 Task: Access the promoted search terms.
Action: Mouse moved to (1050, 72)
Screenshot: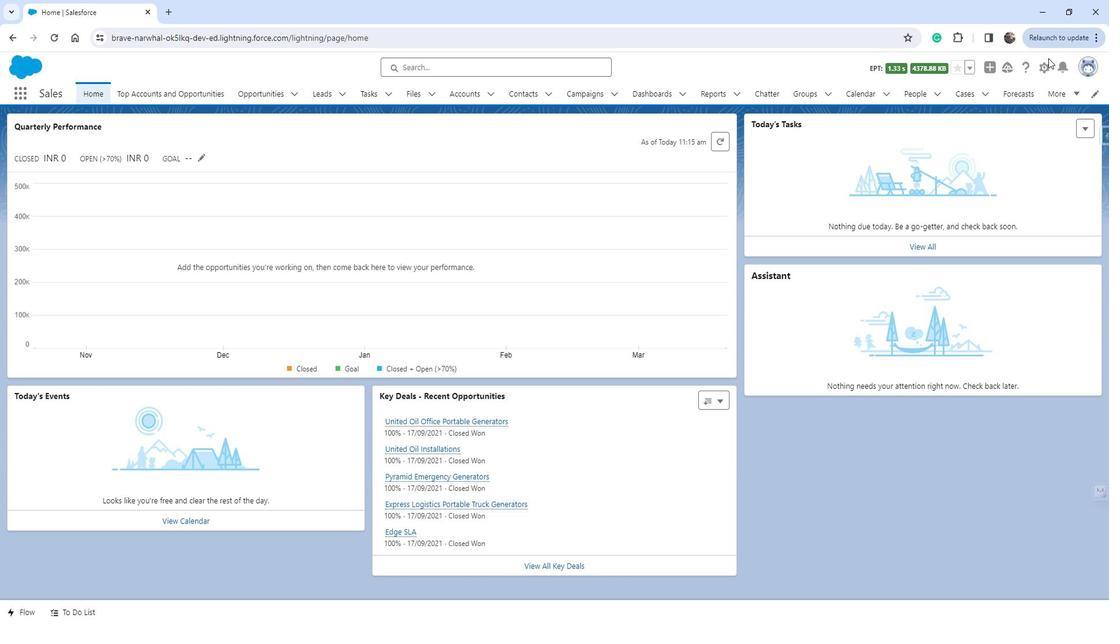 
Action: Mouse pressed left at (1050, 72)
Screenshot: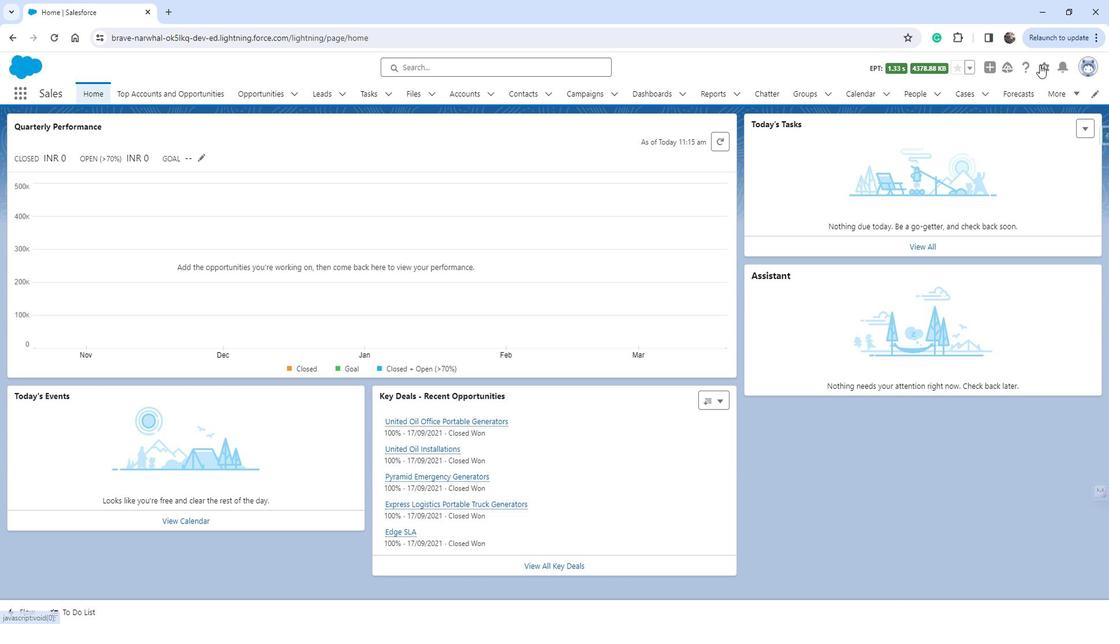 
Action: Mouse moved to (1004, 108)
Screenshot: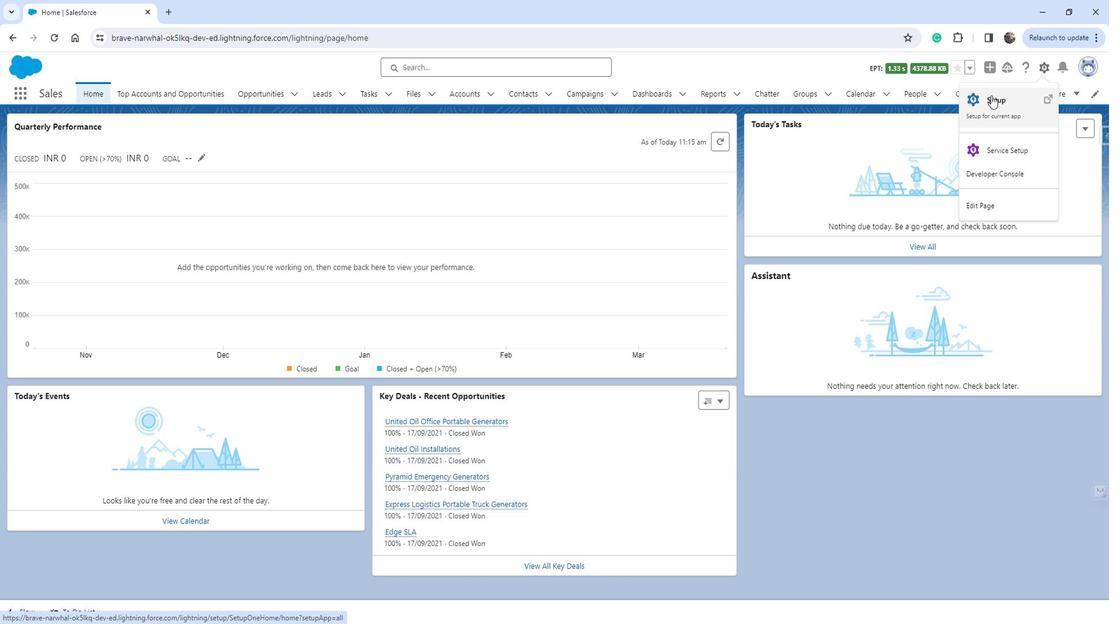 
Action: Mouse pressed left at (1004, 108)
Screenshot: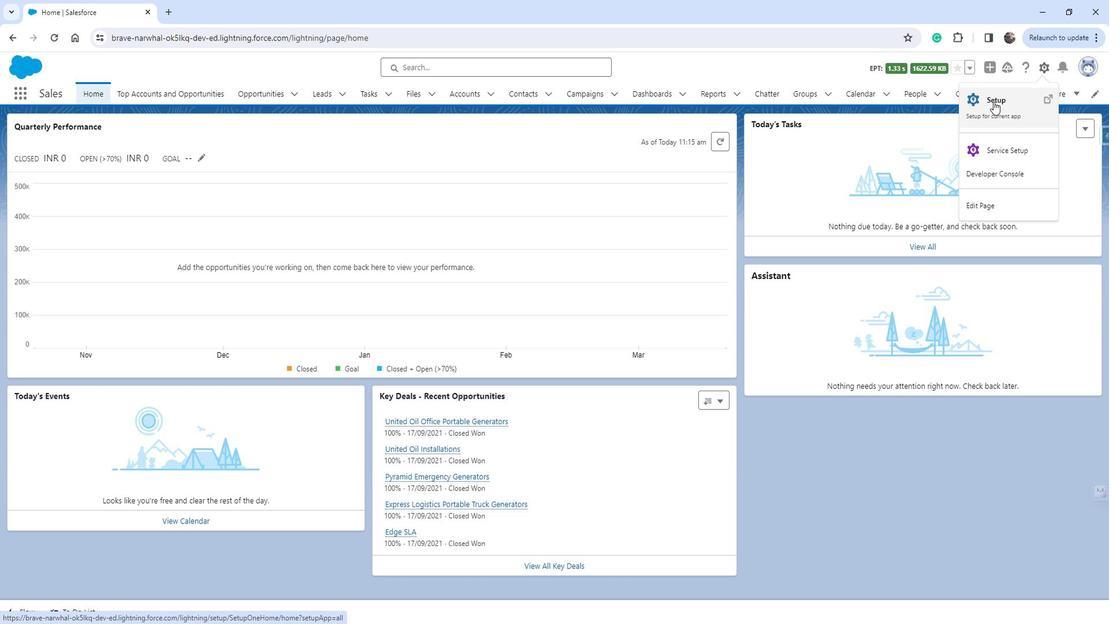 
Action: Mouse moved to (69, 417)
Screenshot: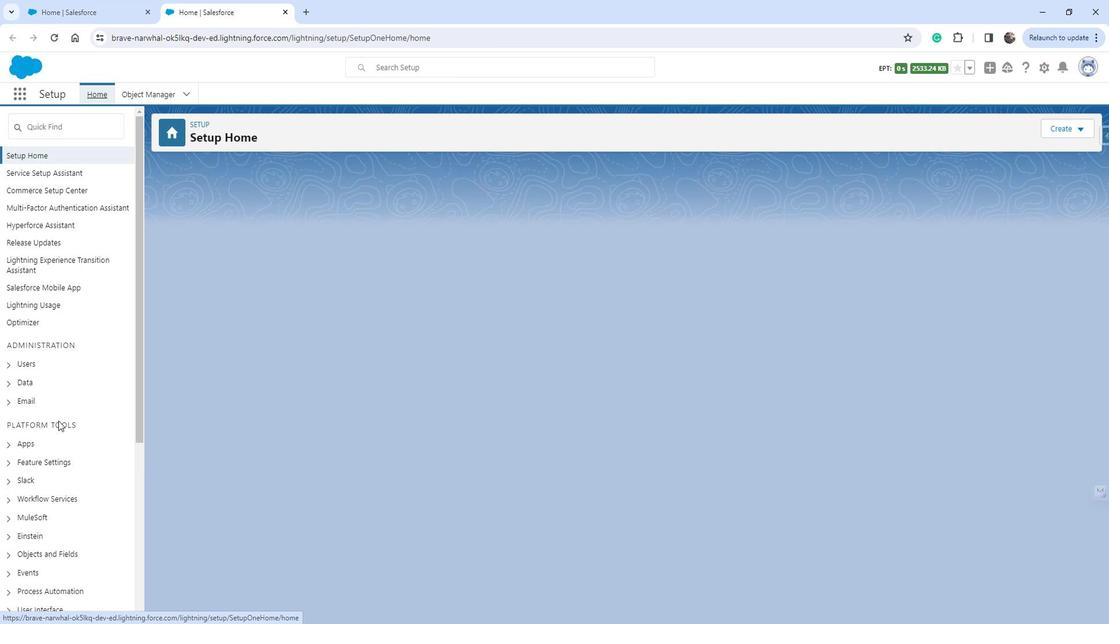 
Action: Mouse scrolled (69, 417) with delta (0, 0)
Screenshot: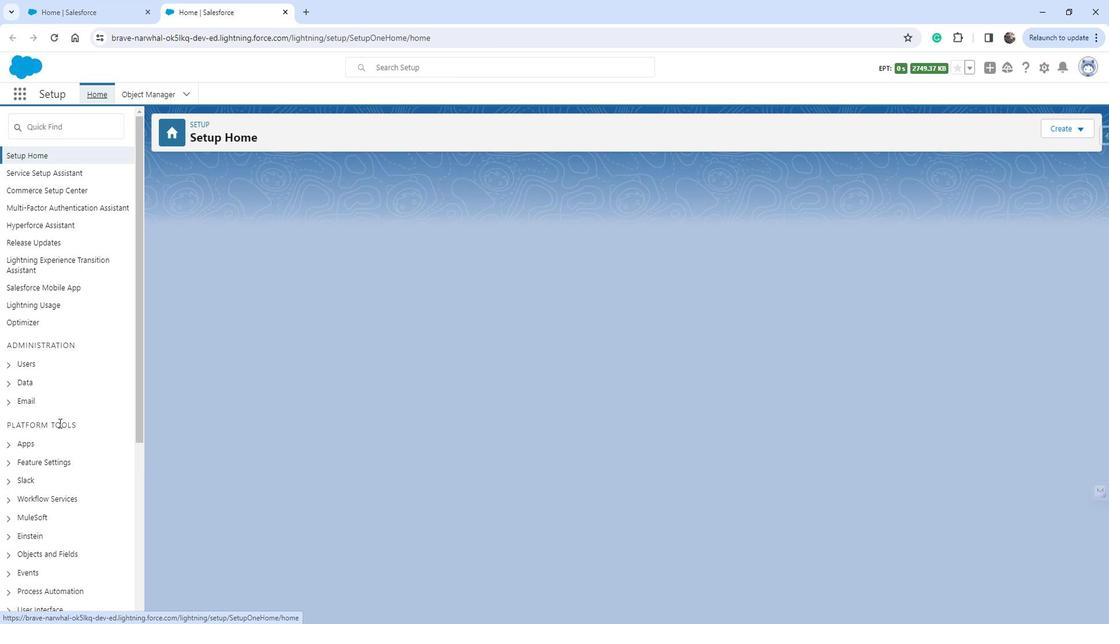 
Action: Mouse scrolled (69, 417) with delta (0, 0)
Screenshot: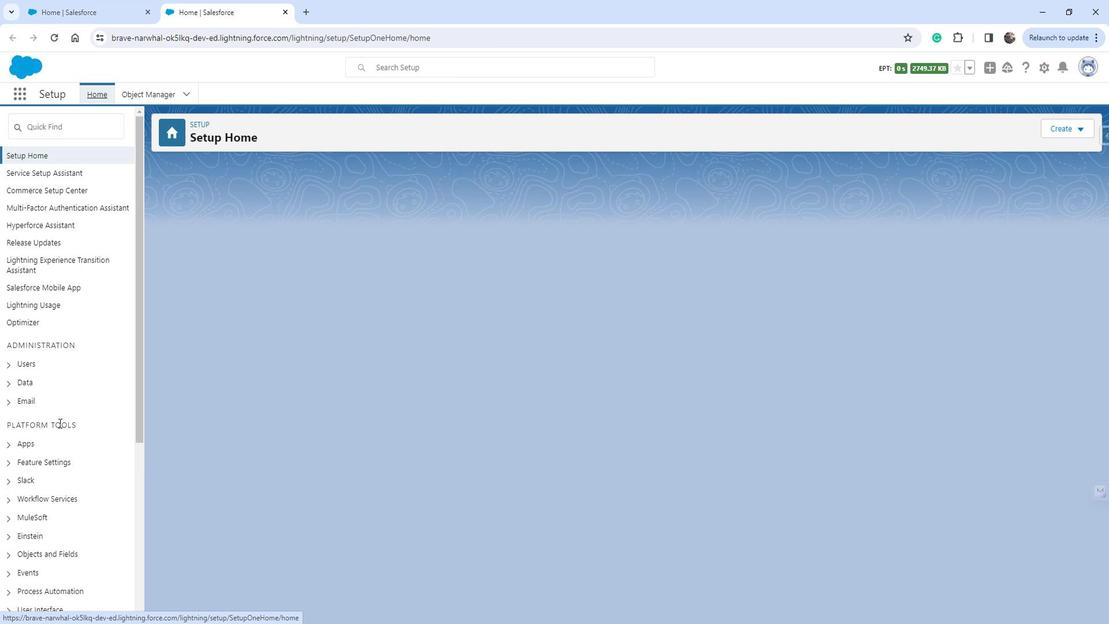 
Action: Mouse scrolled (69, 417) with delta (0, 0)
Screenshot: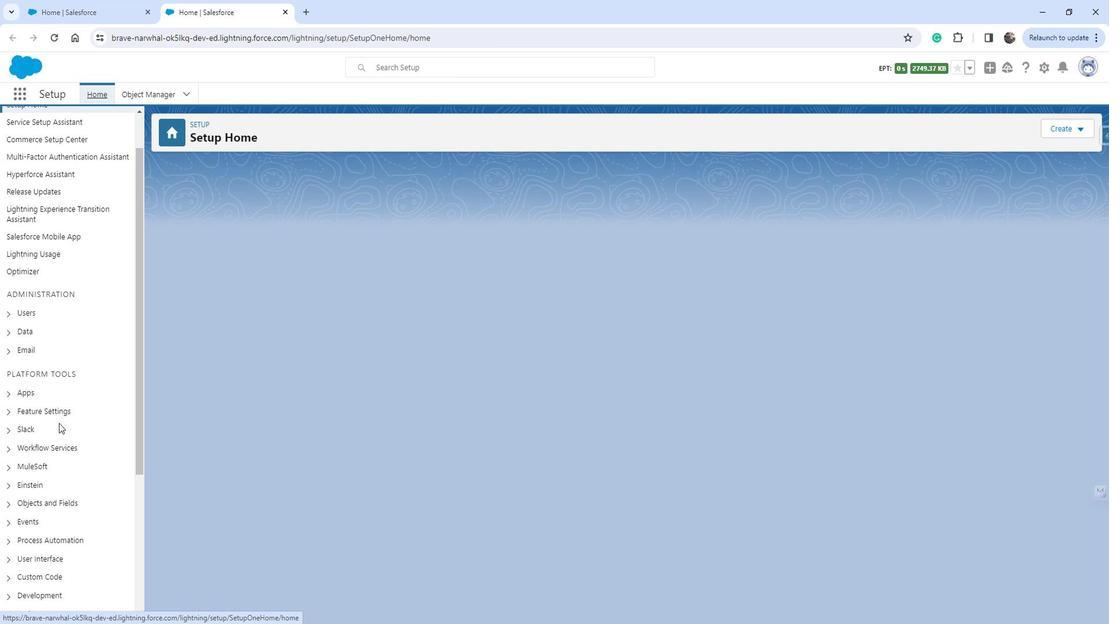 
Action: Mouse scrolled (69, 417) with delta (0, 0)
Screenshot: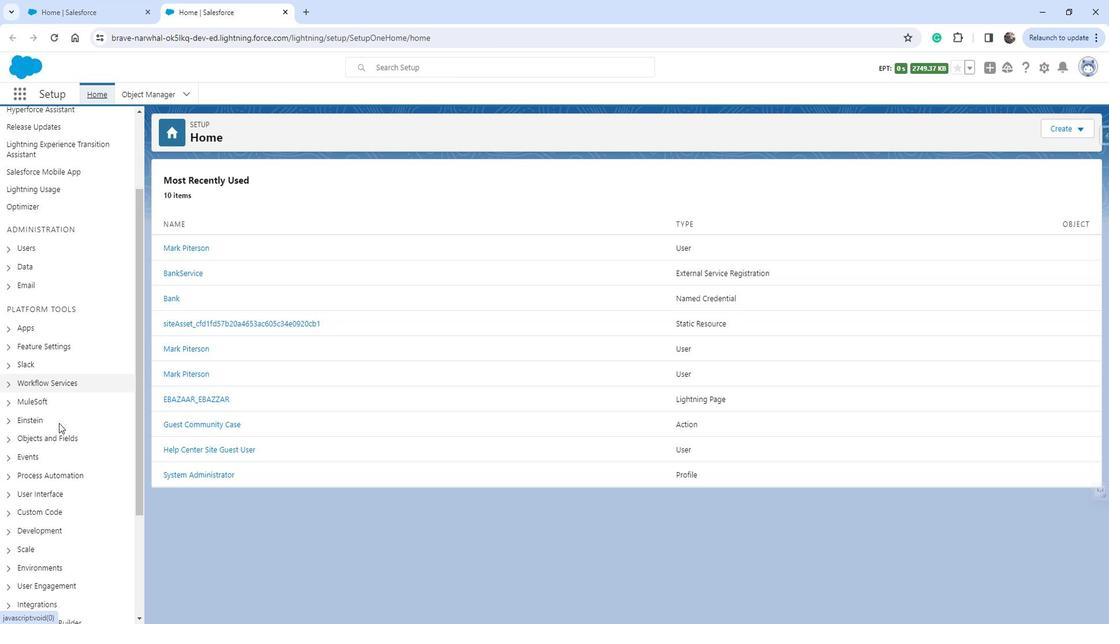 
Action: Mouse moved to (18, 298)
Screenshot: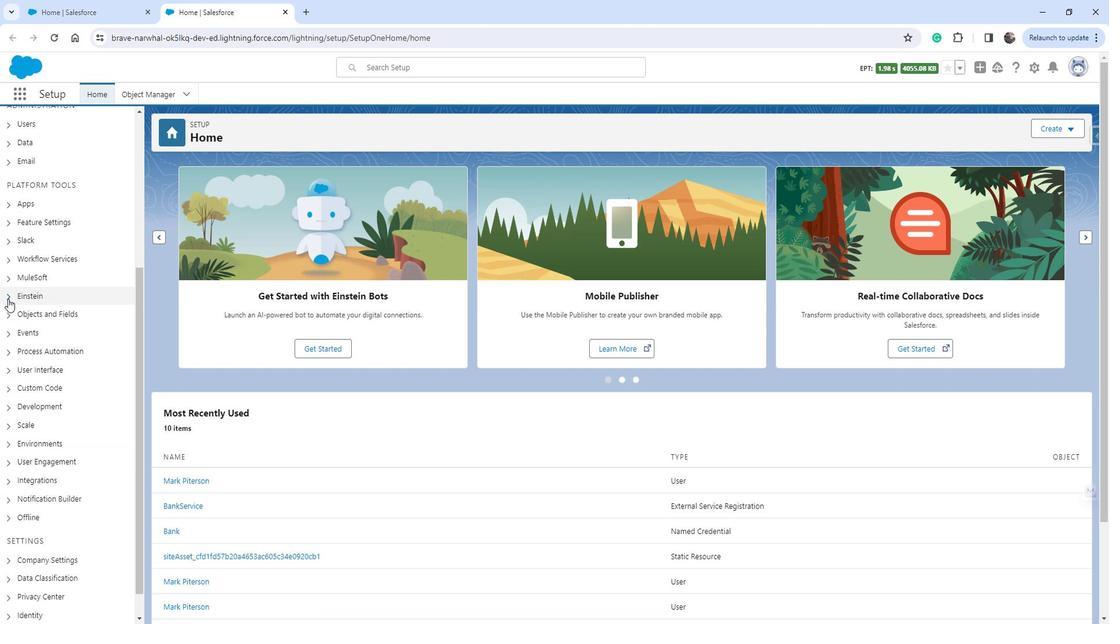 
Action: Mouse pressed left at (18, 298)
Screenshot: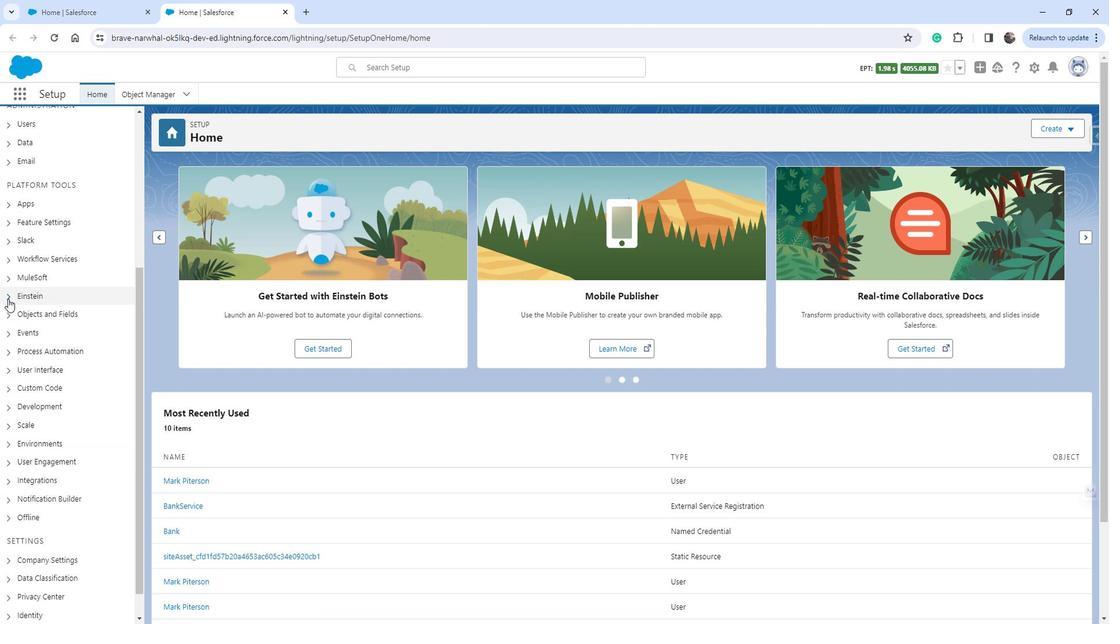 
Action: Mouse moved to (33, 366)
Screenshot: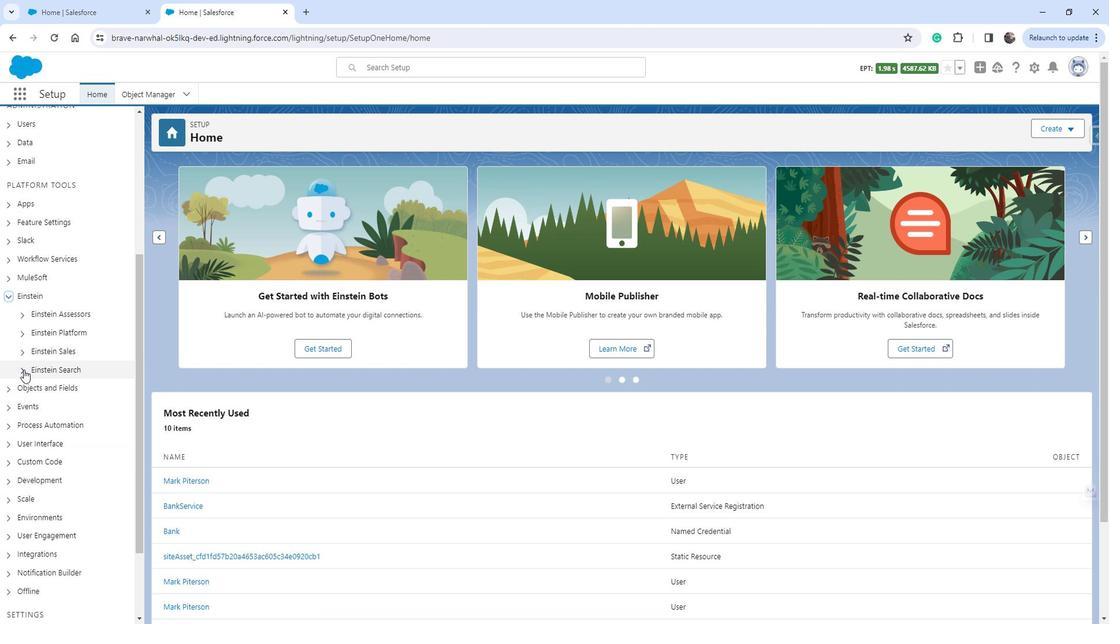 
Action: Mouse pressed left at (33, 366)
Screenshot: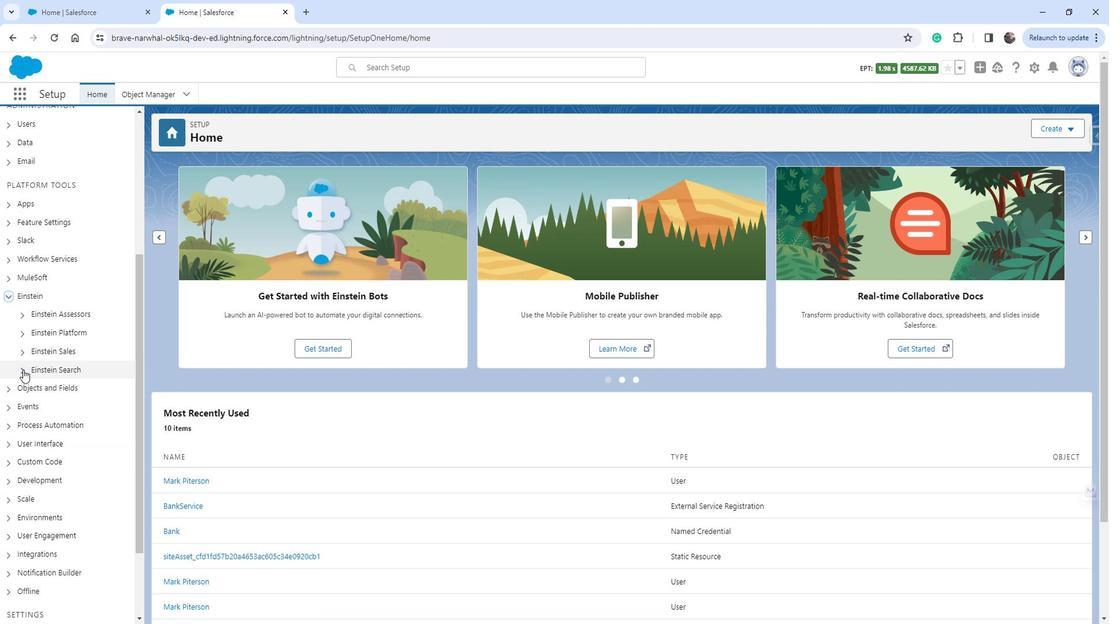 
Action: Mouse moved to (87, 407)
Screenshot: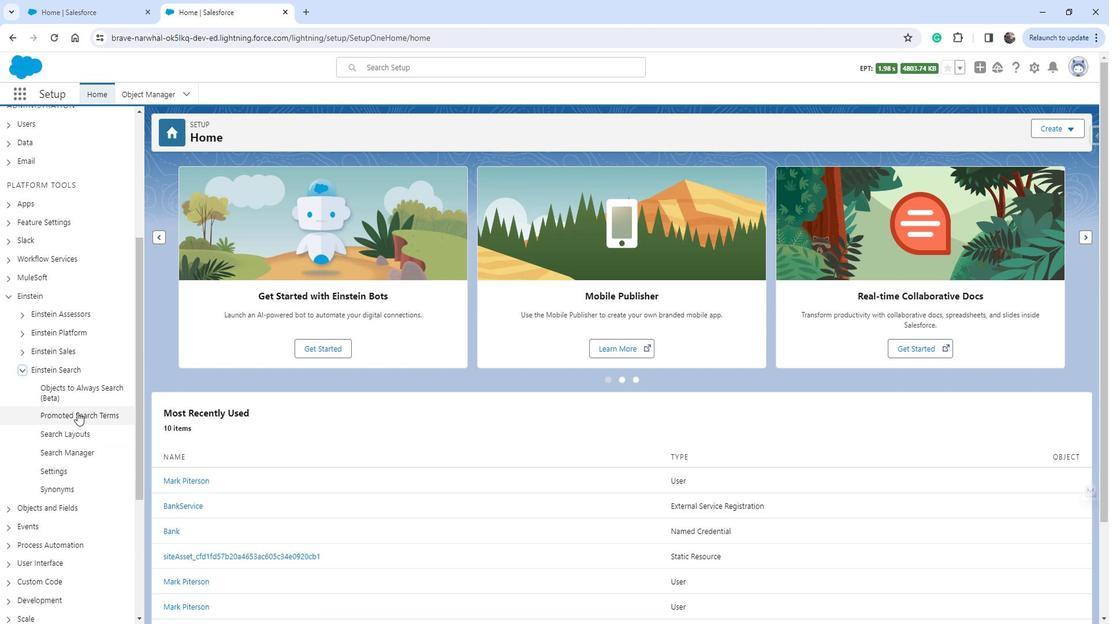 
Action: Mouse pressed left at (87, 407)
Screenshot: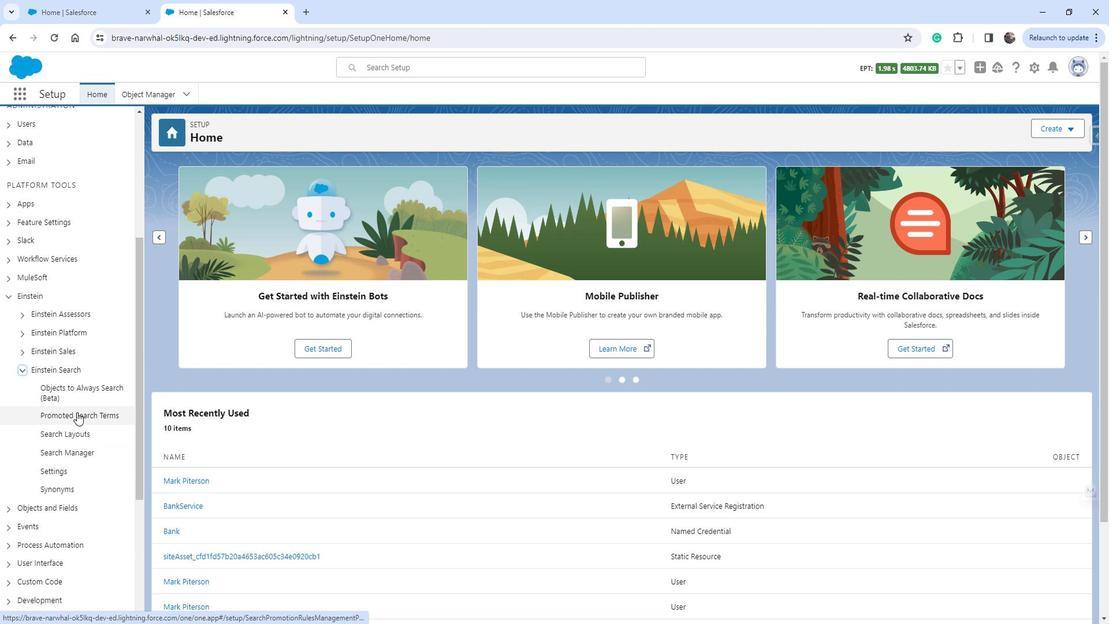 
Action: Mouse moved to (371, 268)
Screenshot: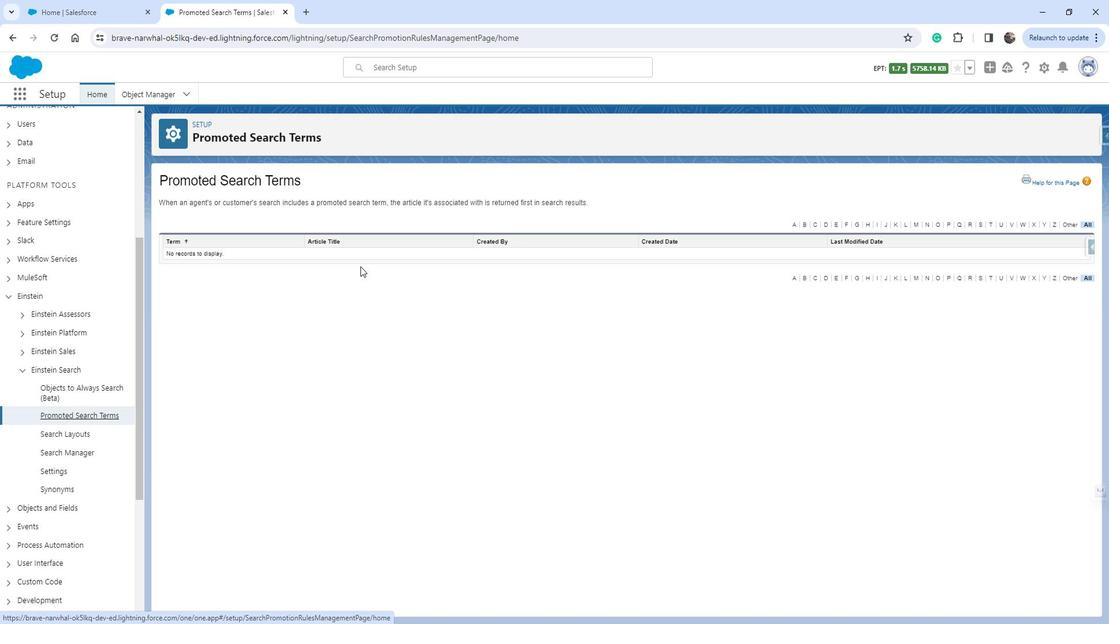 
Action: Mouse pressed left at (371, 268)
Screenshot: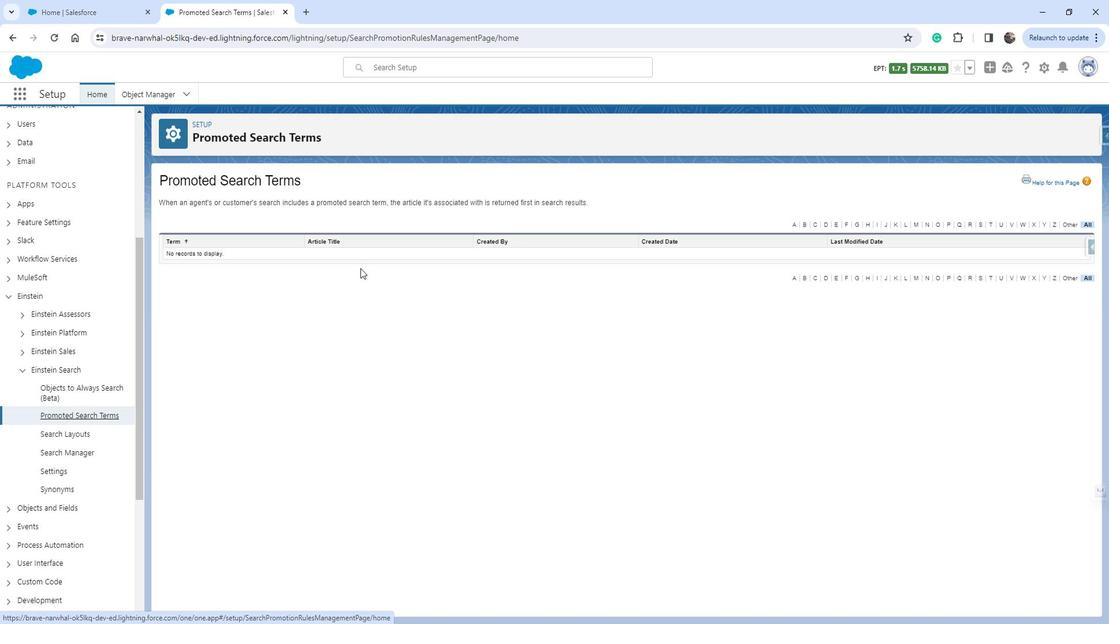 
Action: Mouse moved to (370, 268)
Screenshot: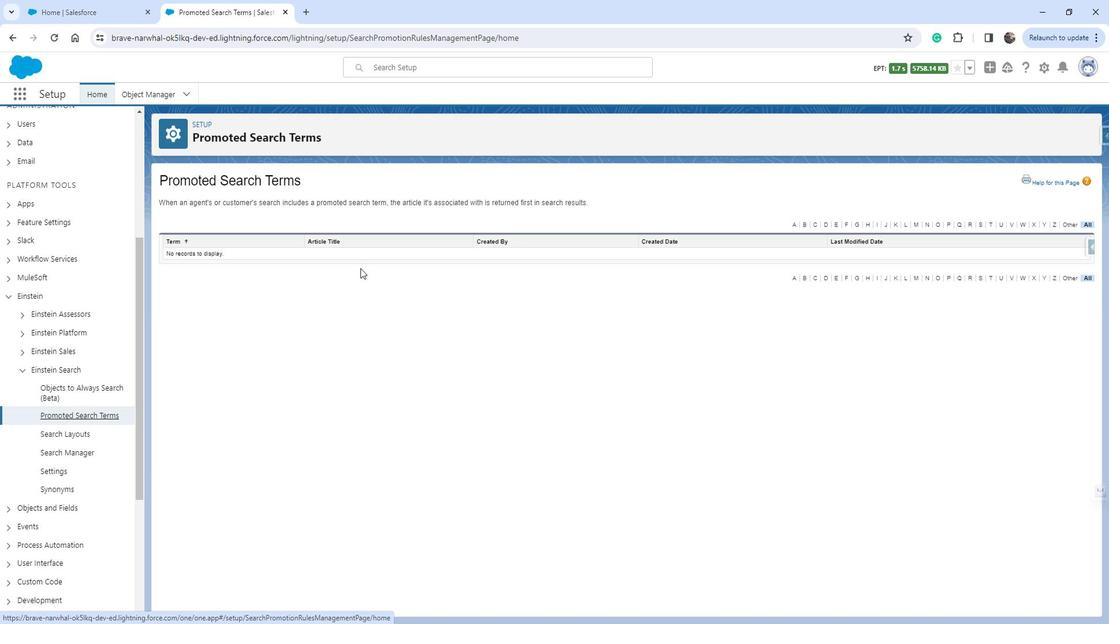 
